 Task: Update your user information and adjust accessibility settings in Outlook.
Action: Mouse moved to (52, 40)
Screenshot: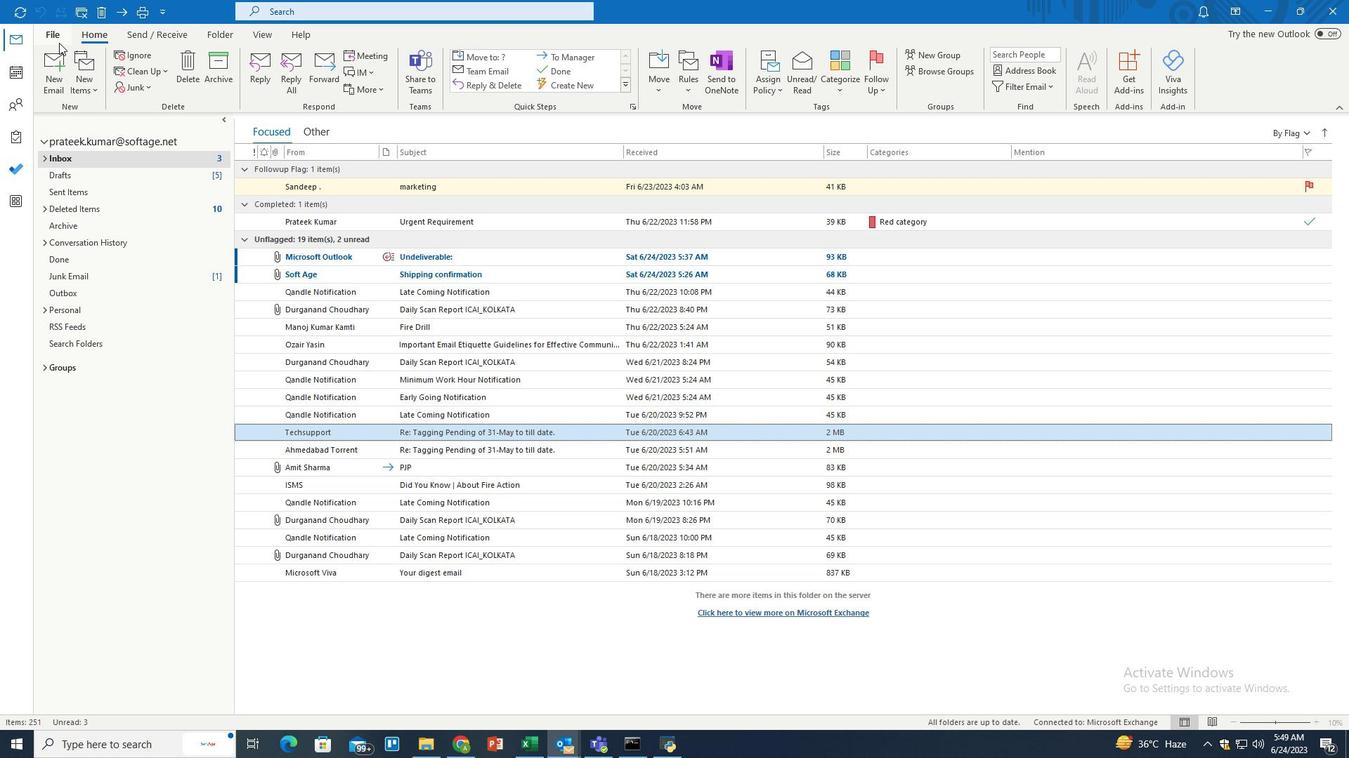 
Action: Mouse pressed left at (52, 40)
Screenshot: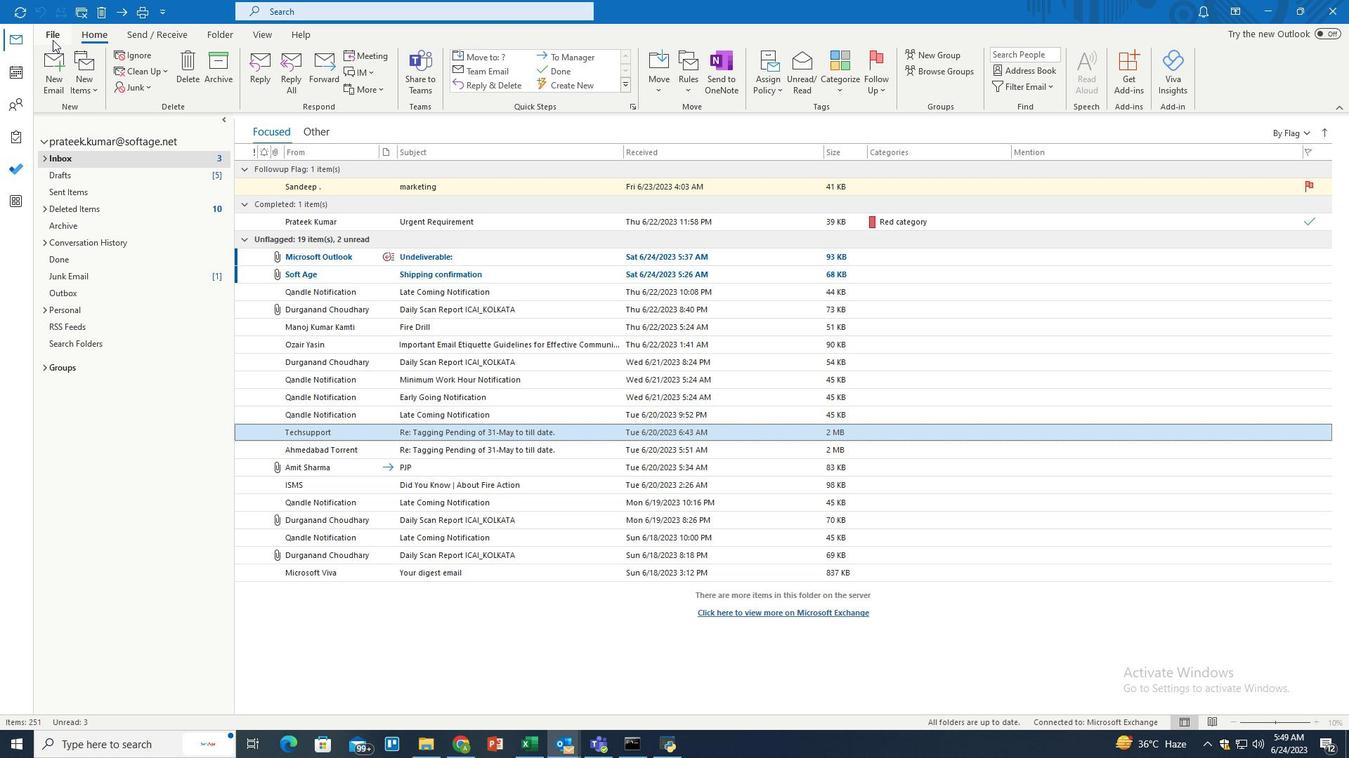 
Action: Mouse moved to (52, 673)
Screenshot: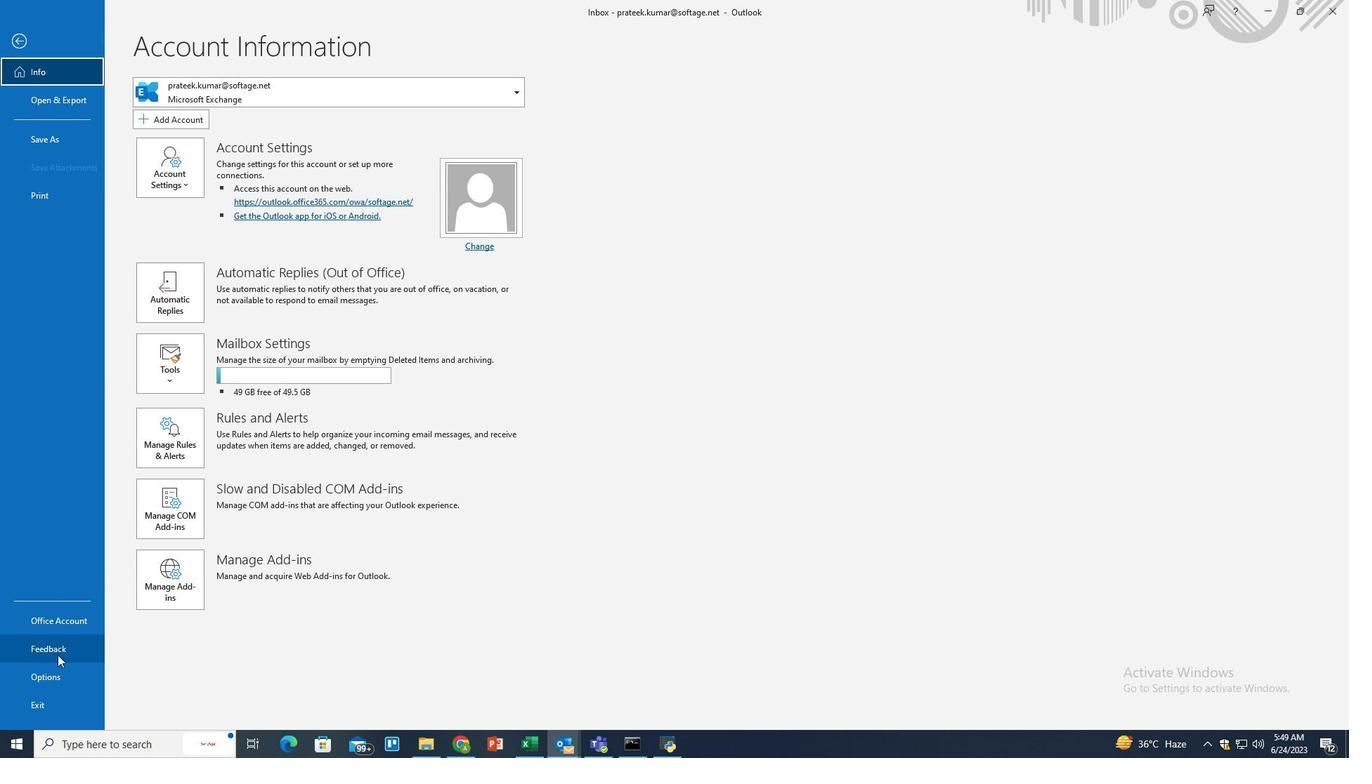 
Action: Mouse pressed left at (52, 673)
Screenshot: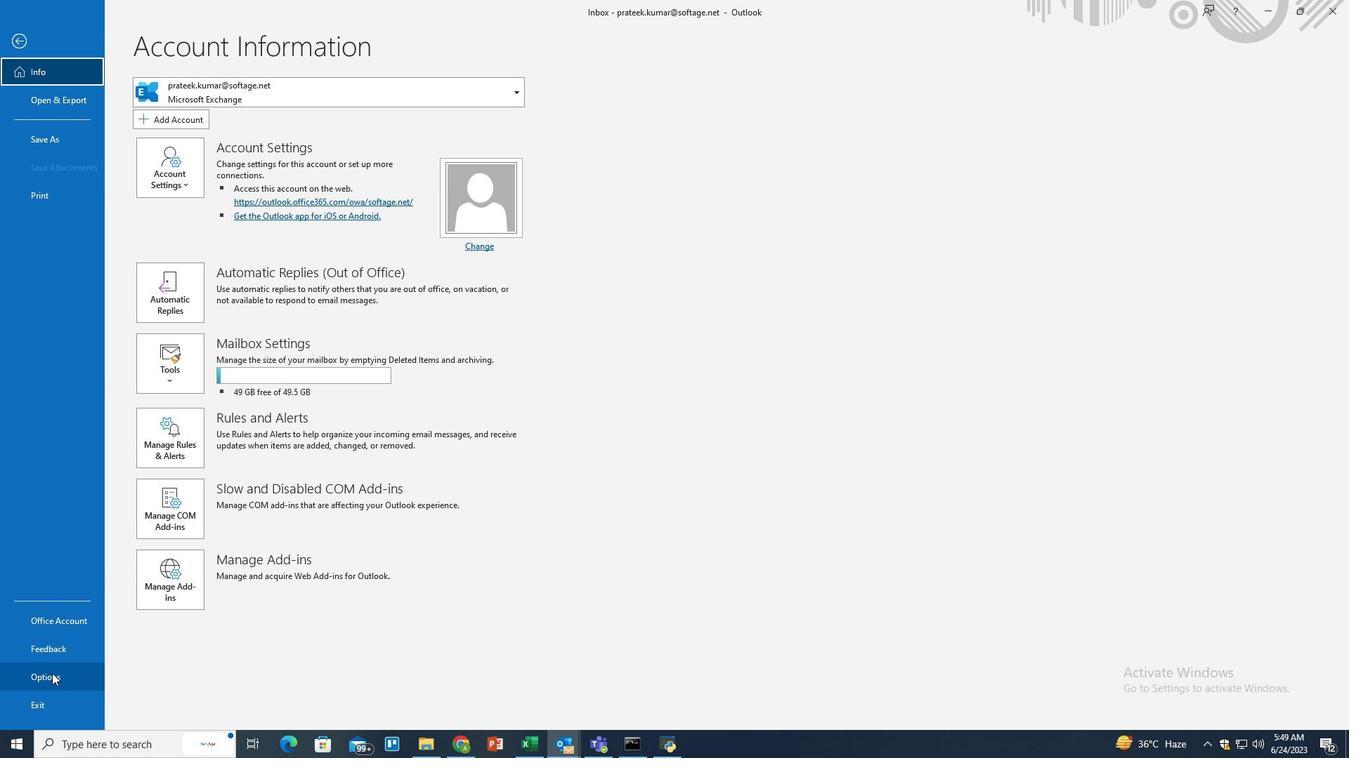 
Action: Mouse moved to (411, 317)
Screenshot: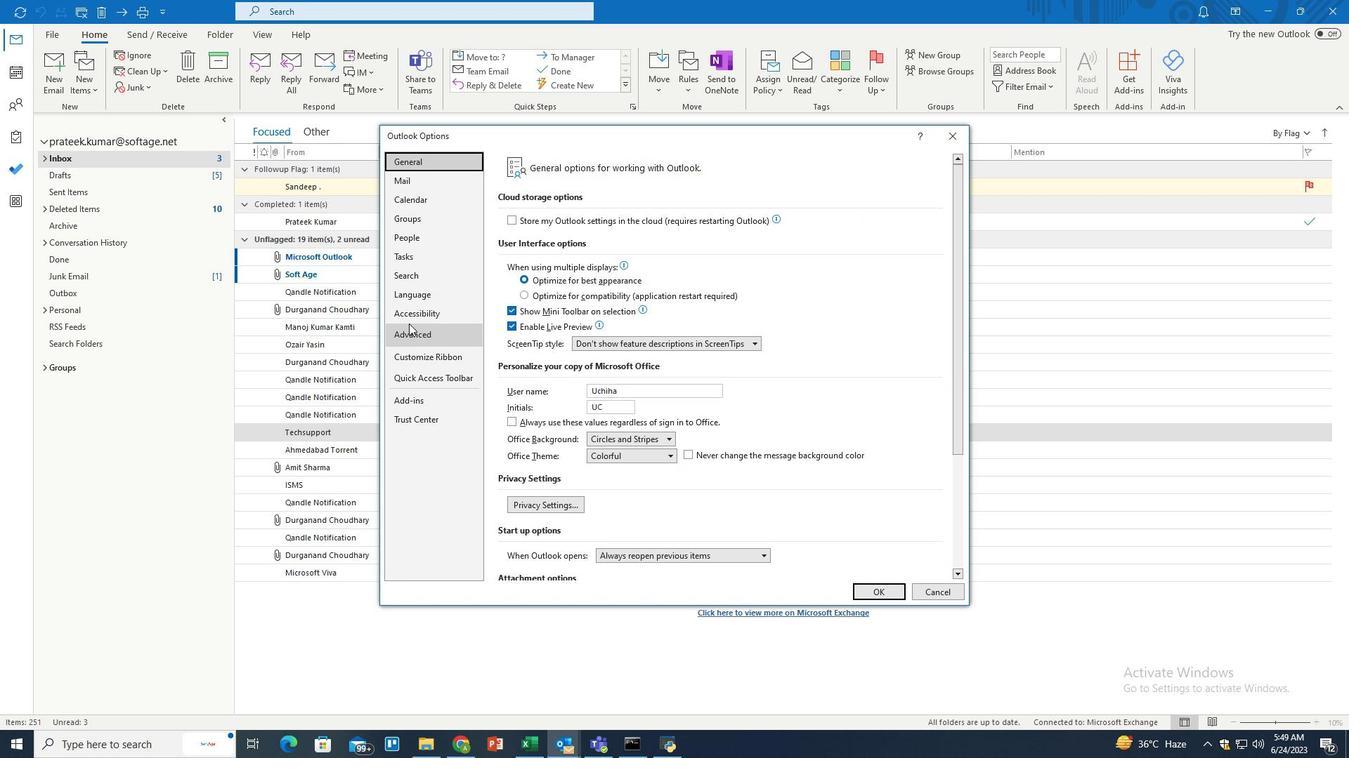 
Action: Mouse pressed left at (411, 317)
Screenshot: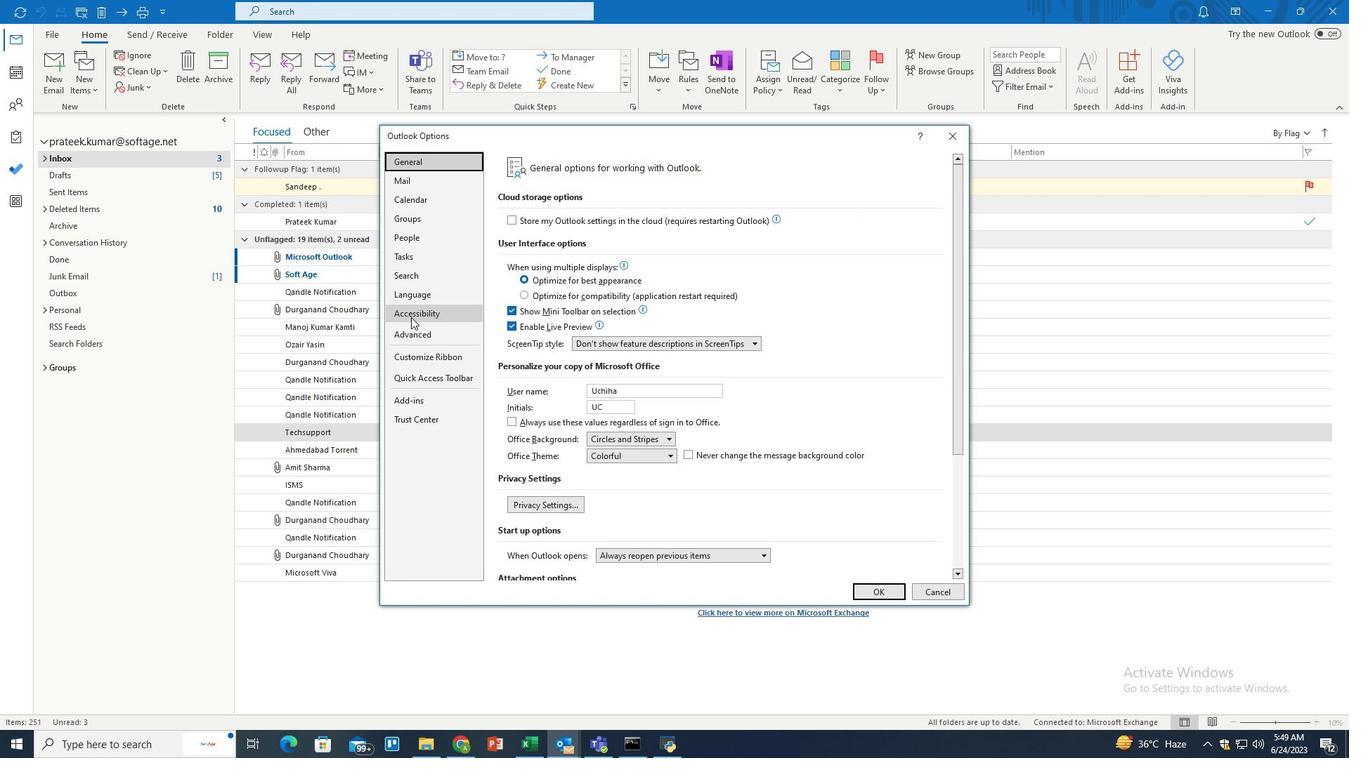 
Action: Mouse moved to (613, 466)
Screenshot: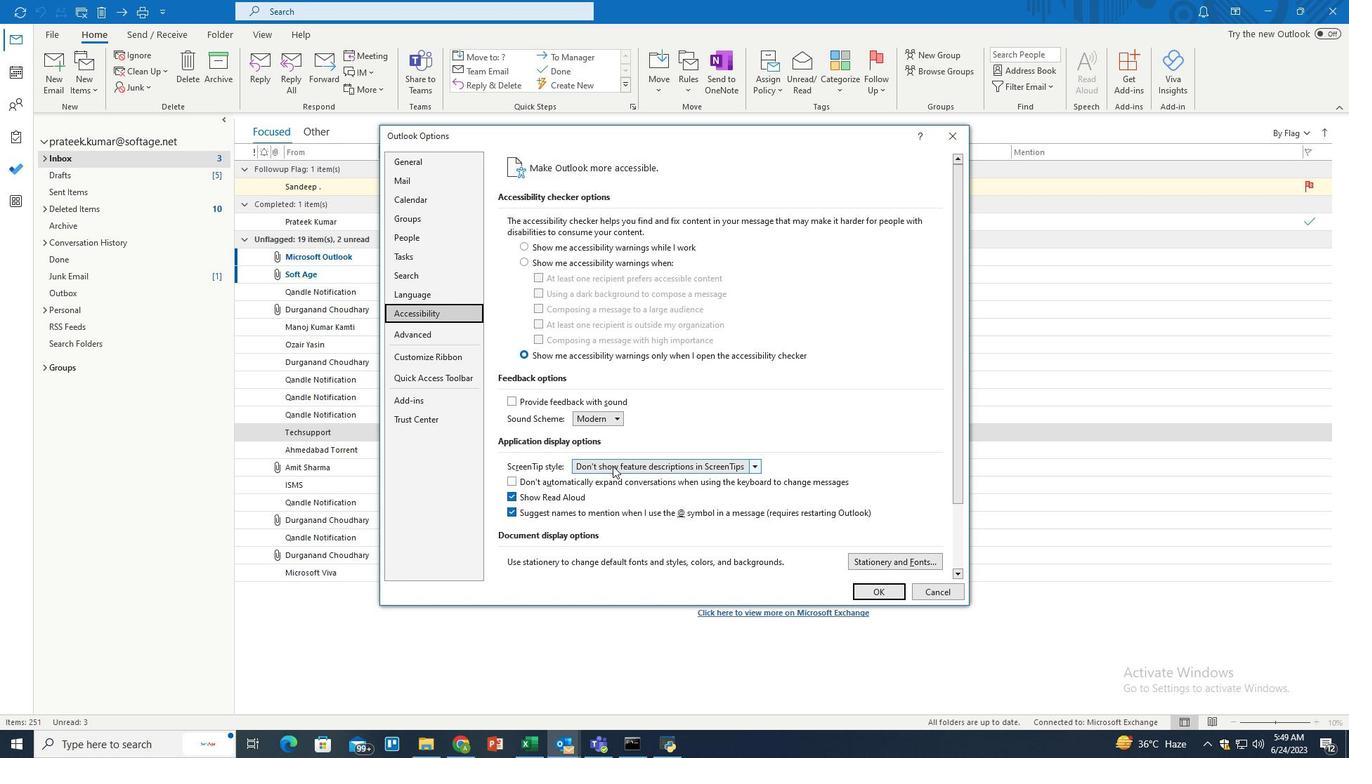 
Action: Mouse pressed left at (613, 466)
Screenshot: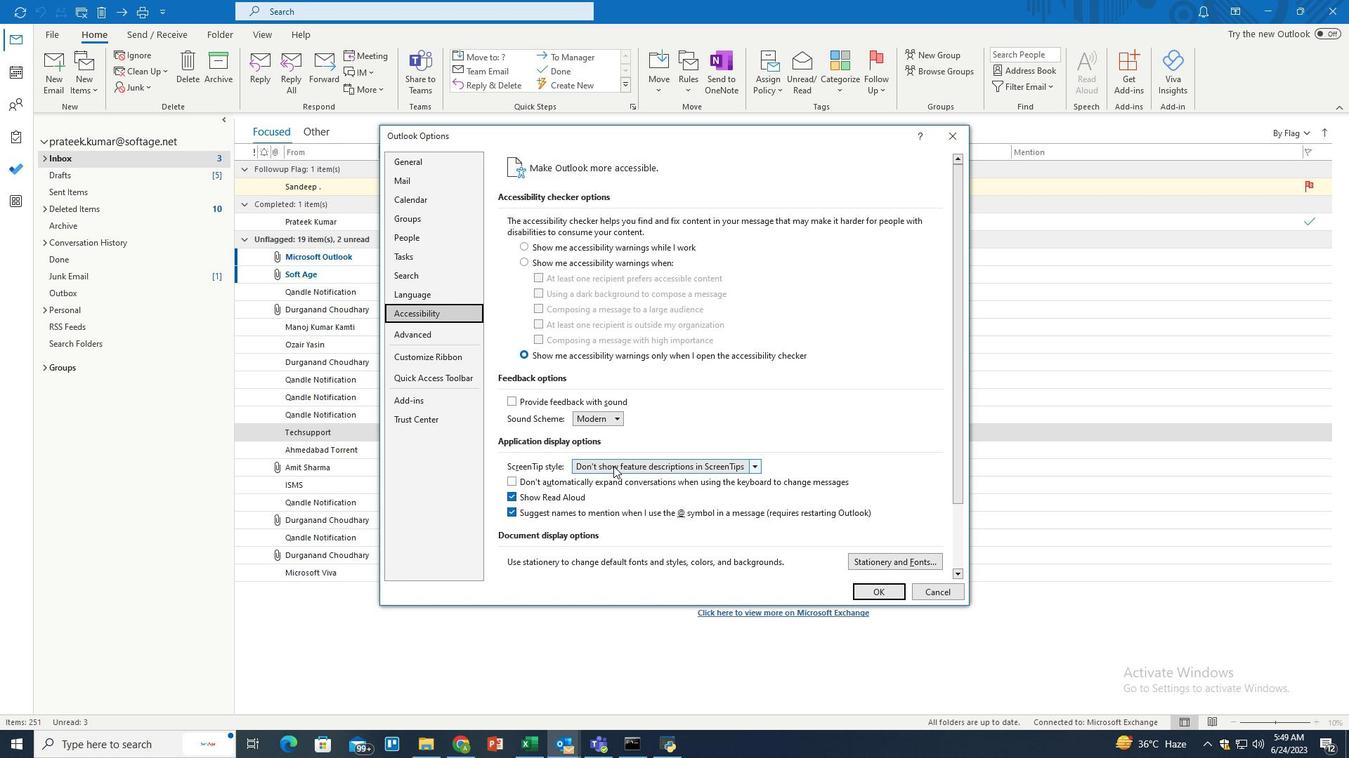 
Action: Mouse moved to (612, 506)
Screenshot: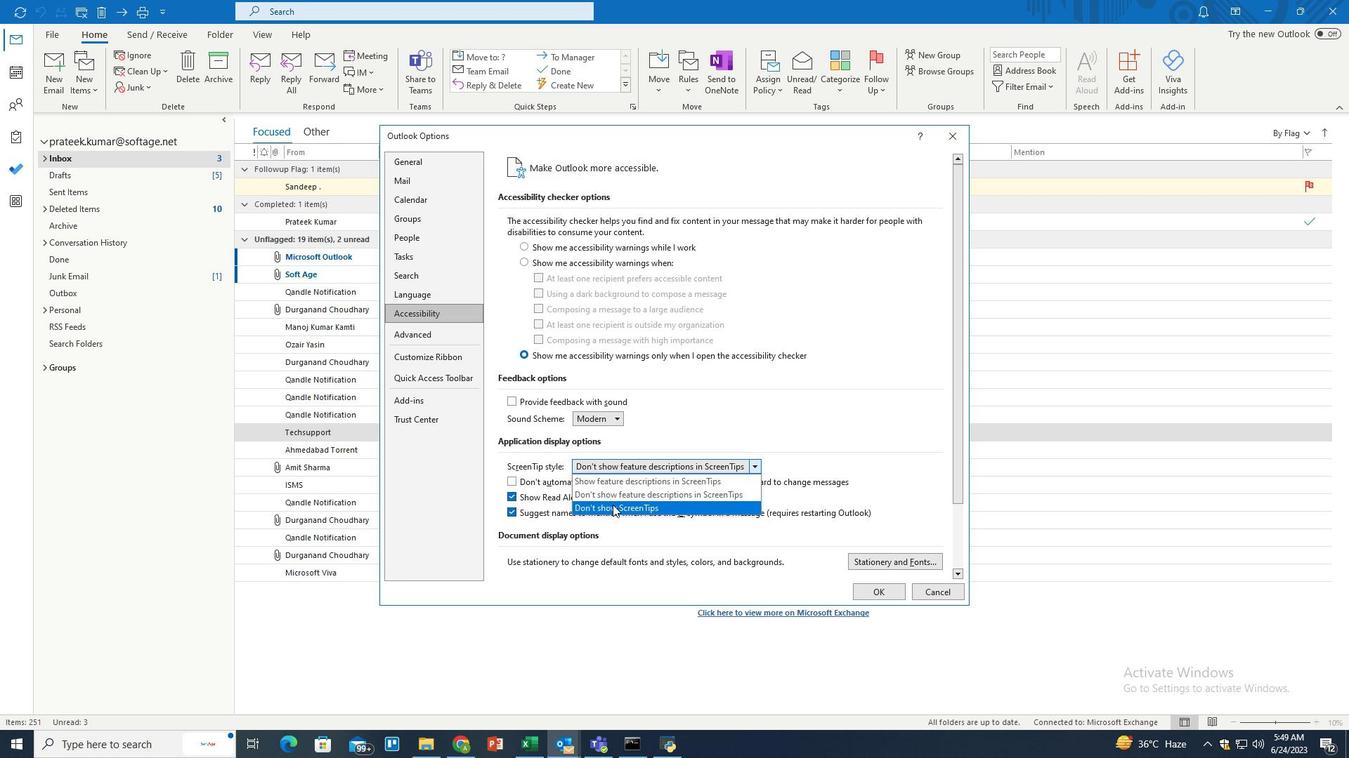 
Action: Mouse pressed left at (612, 506)
Screenshot: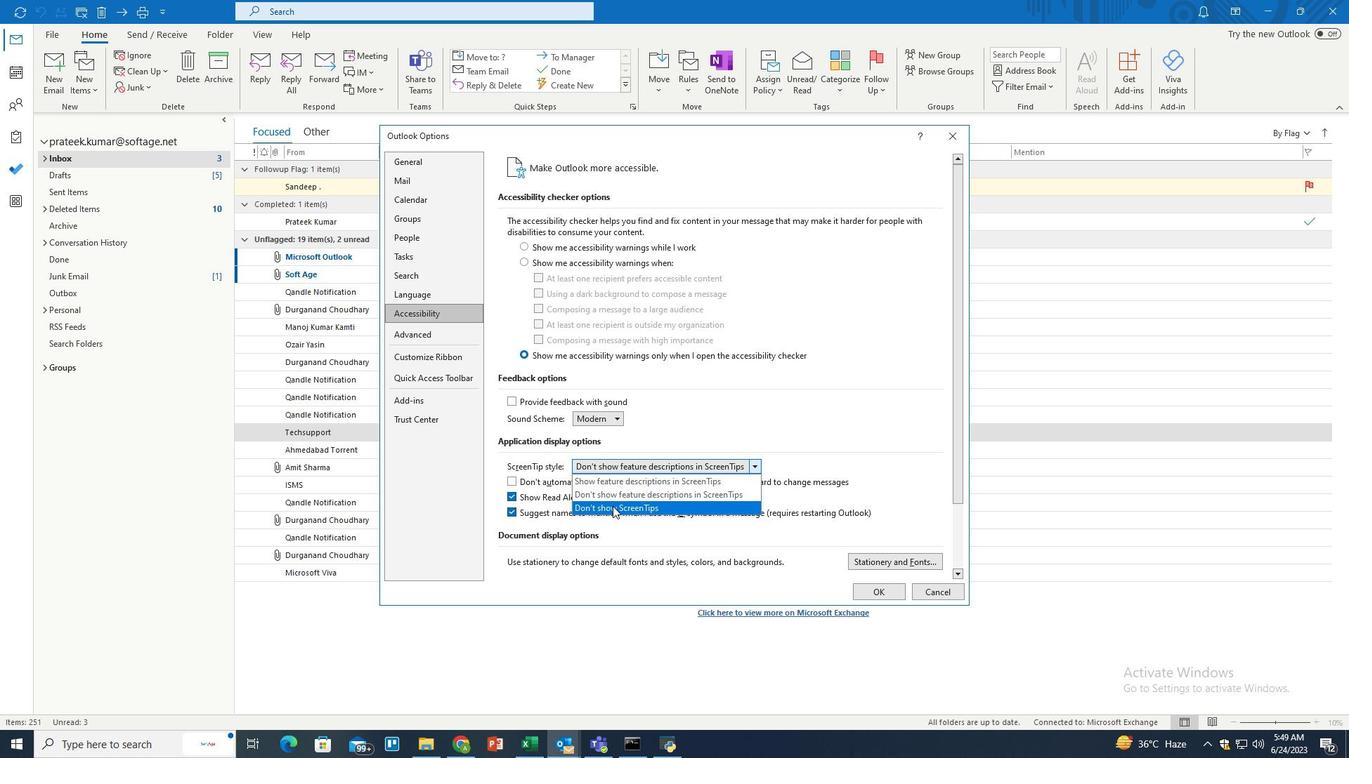 
Action: Mouse moved to (867, 592)
Screenshot: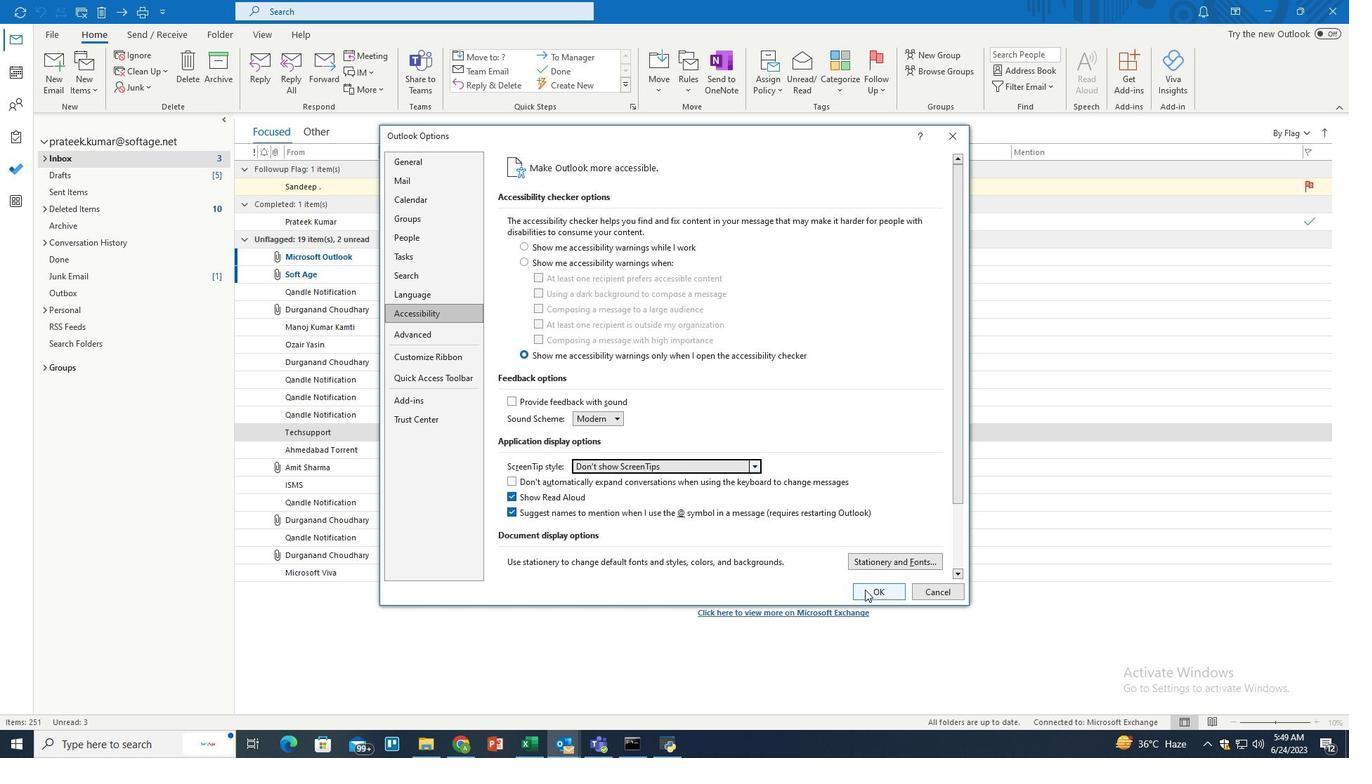 
Action: Mouse pressed left at (867, 592)
Screenshot: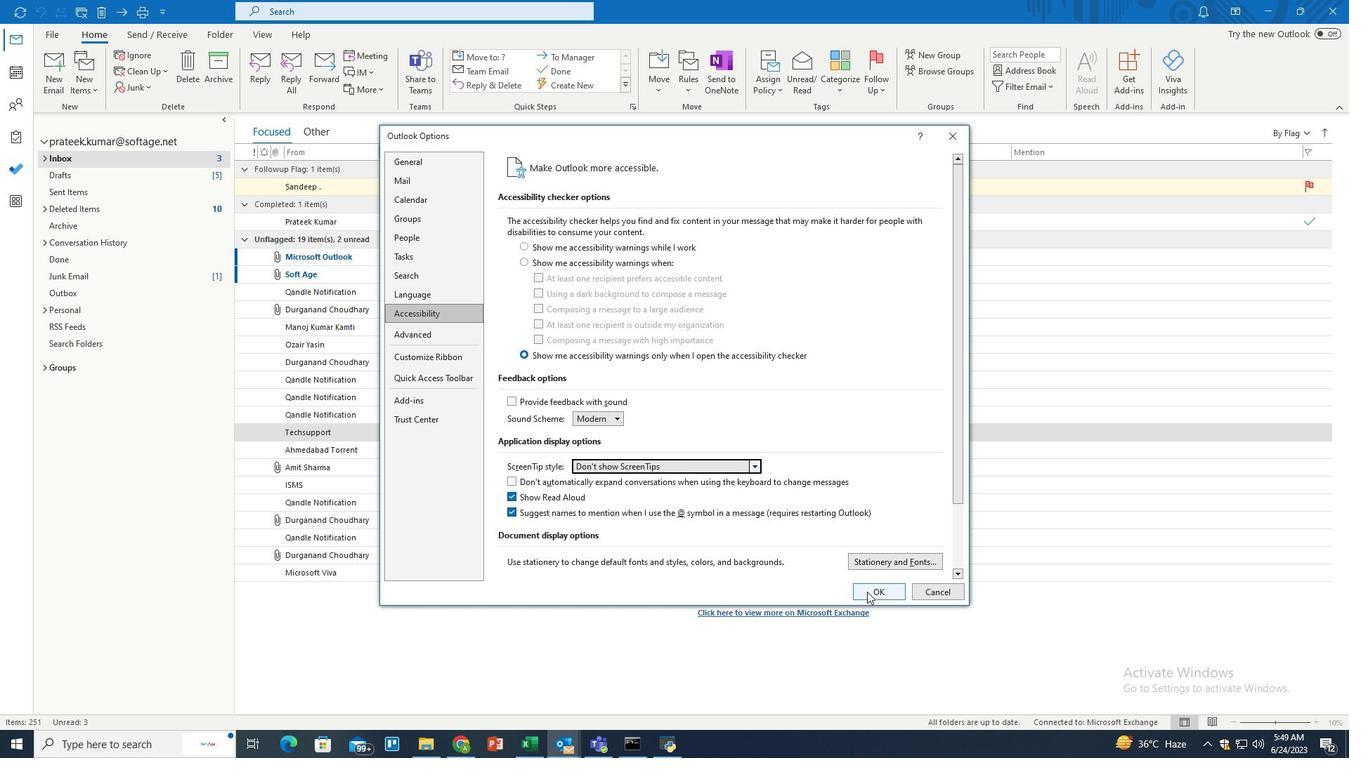 
Action: Mouse moved to (651, 422)
Screenshot: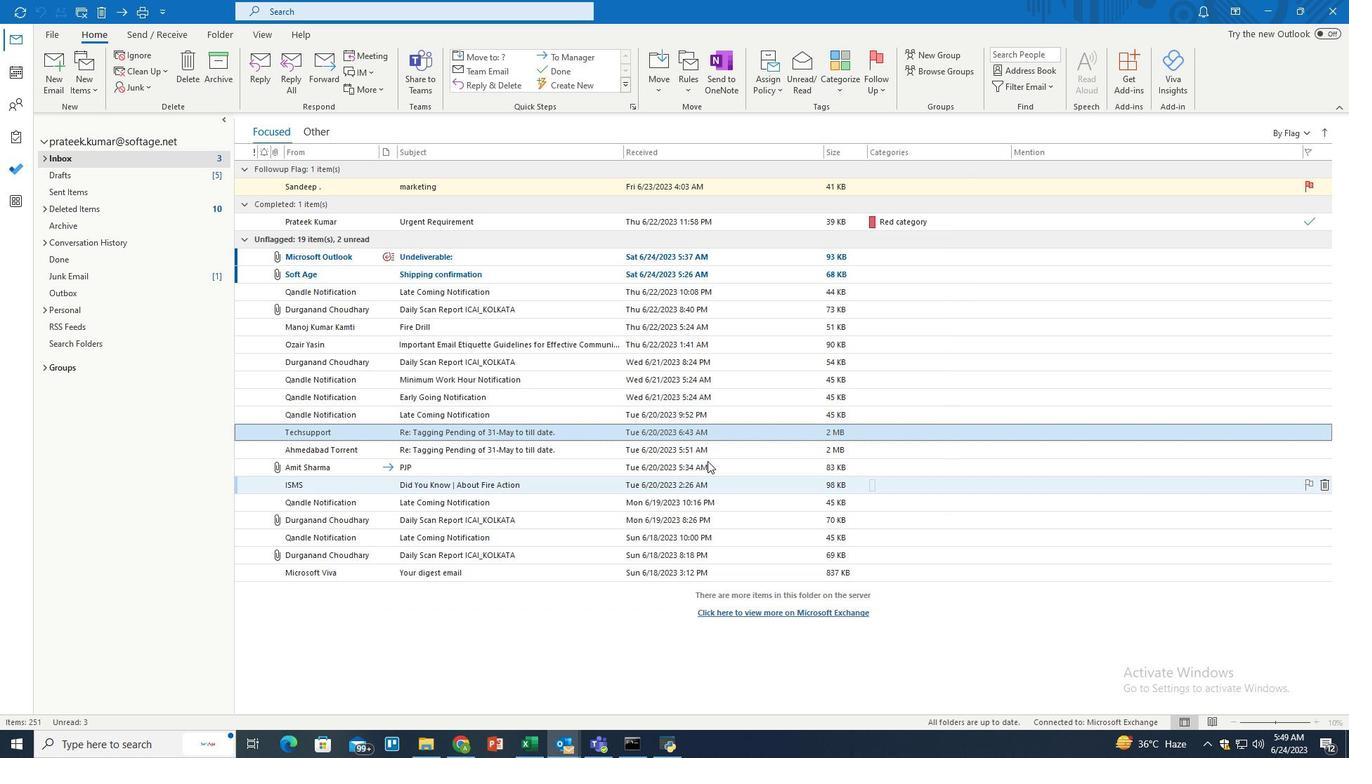 
